 Task: Add a new contact named 'Jonas Jones' and insert the 'Ms. Sally' business card.
Action: Mouse moved to (11, 77)
Screenshot: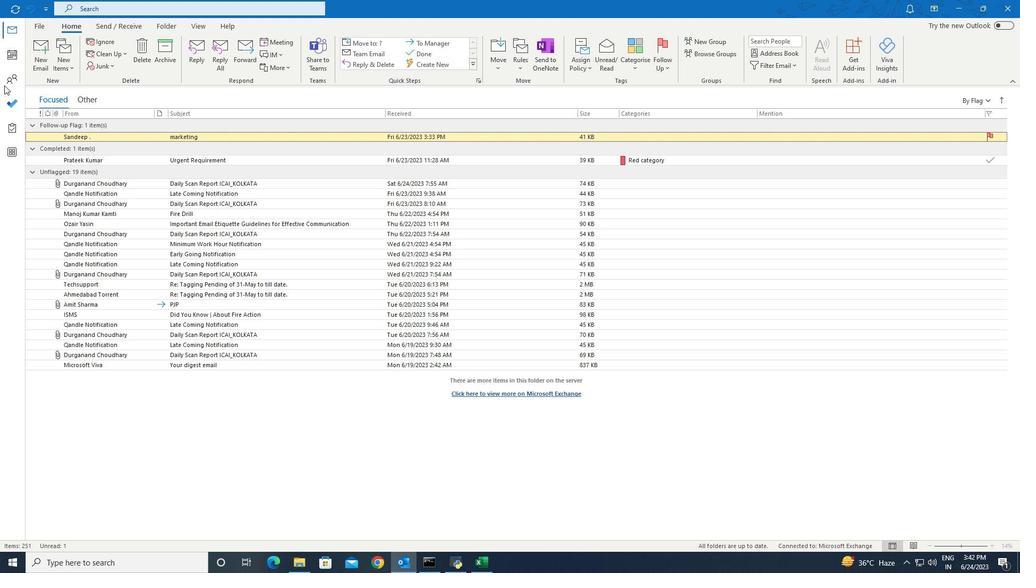 
Action: Mouse pressed left at (11, 77)
Screenshot: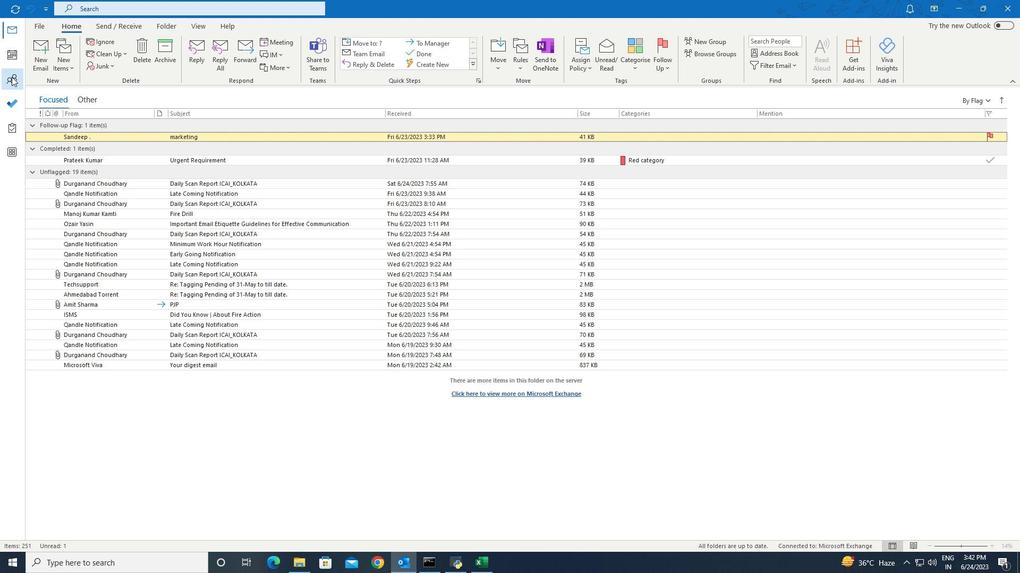 
Action: Mouse moved to (46, 64)
Screenshot: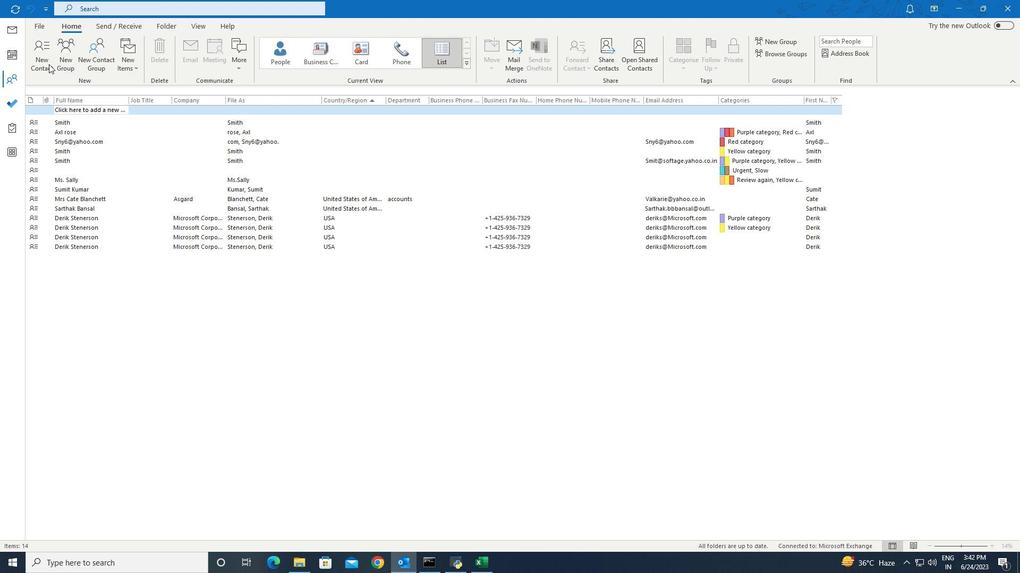 
Action: Mouse pressed left at (46, 64)
Screenshot: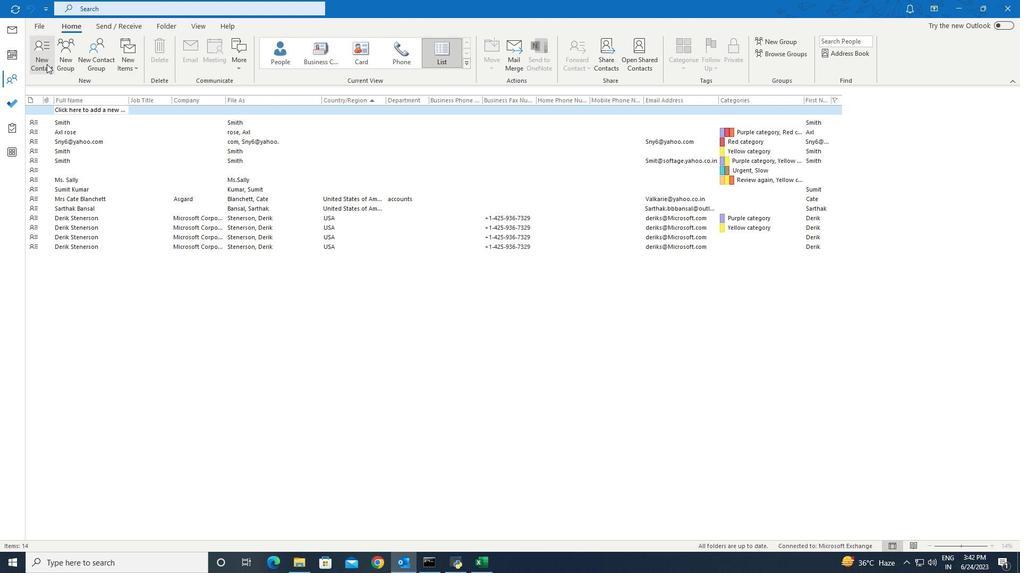 
Action: Mouse moved to (148, 146)
Screenshot: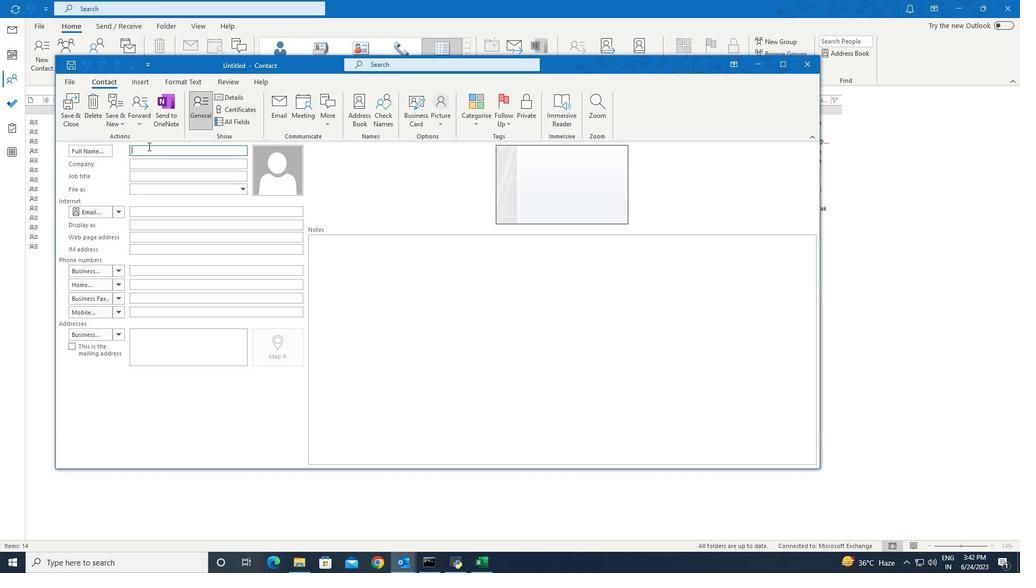 
Action: Key pressed <Key.shift>Jonas<Key.space><Key.shift>Jones
Screenshot: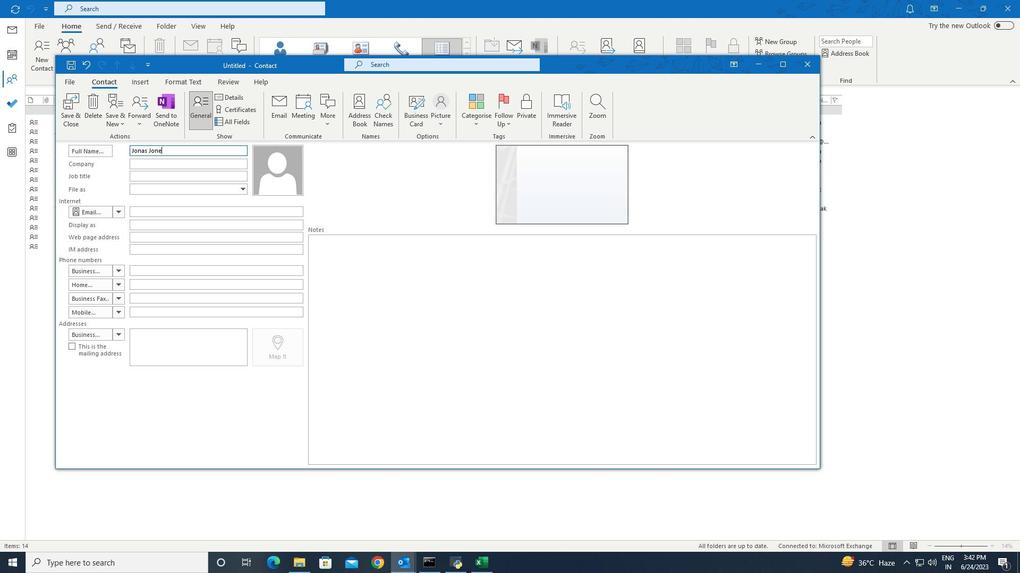 
Action: Mouse moved to (138, 83)
Screenshot: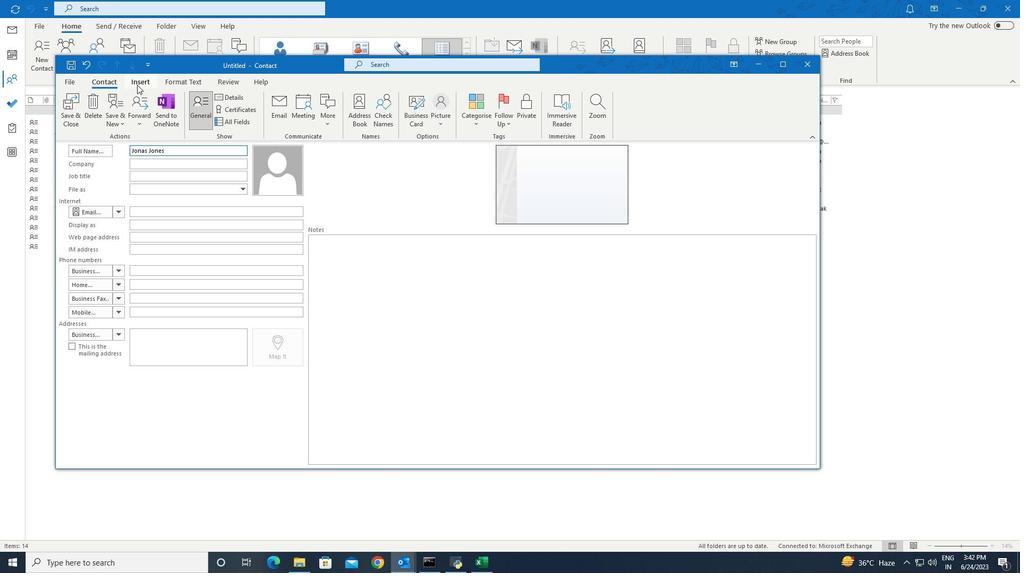 
Action: Mouse pressed left at (138, 83)
Screenshot: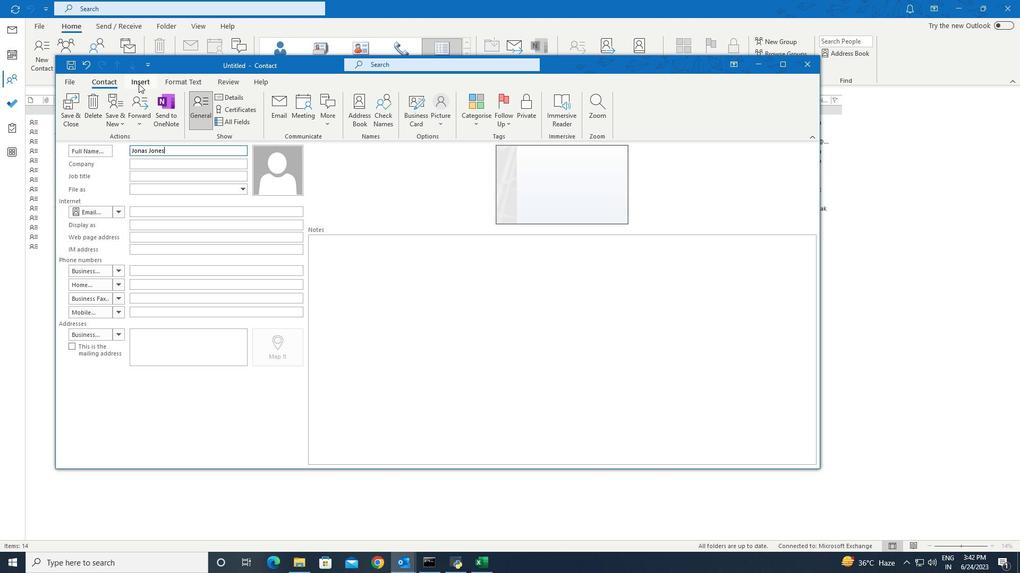
Action: Mouse moved to (126, 120)
Screenshot: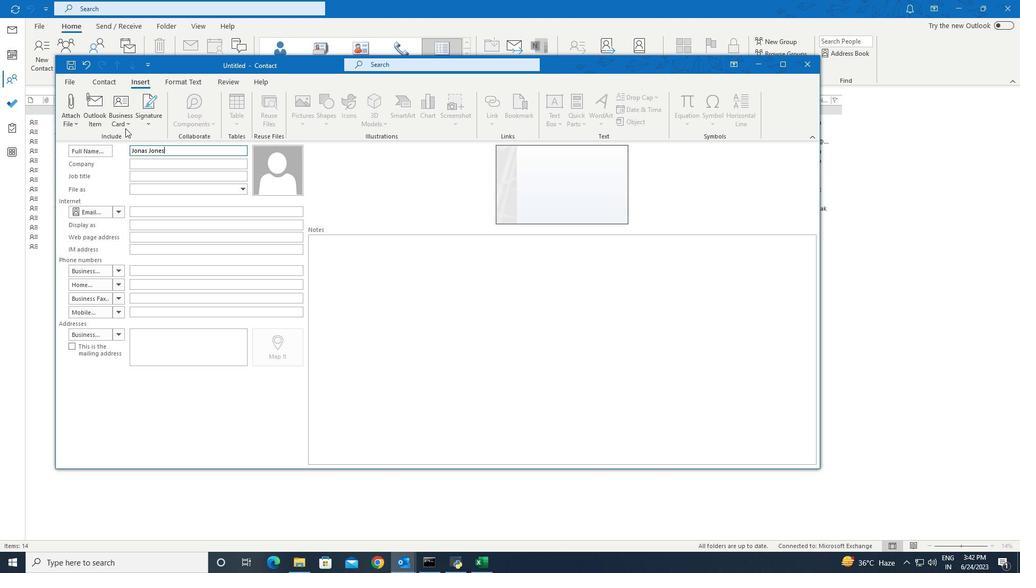 
Action: Mouse pressed left at (126, 120)
Screenshot: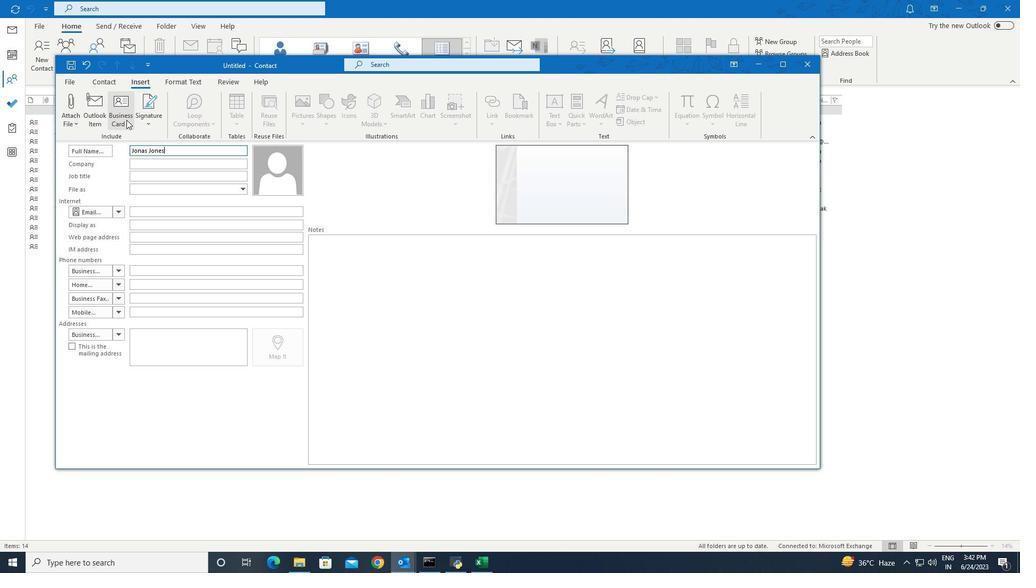 
Action: Mouse moved to (151, 134)
Screenshot: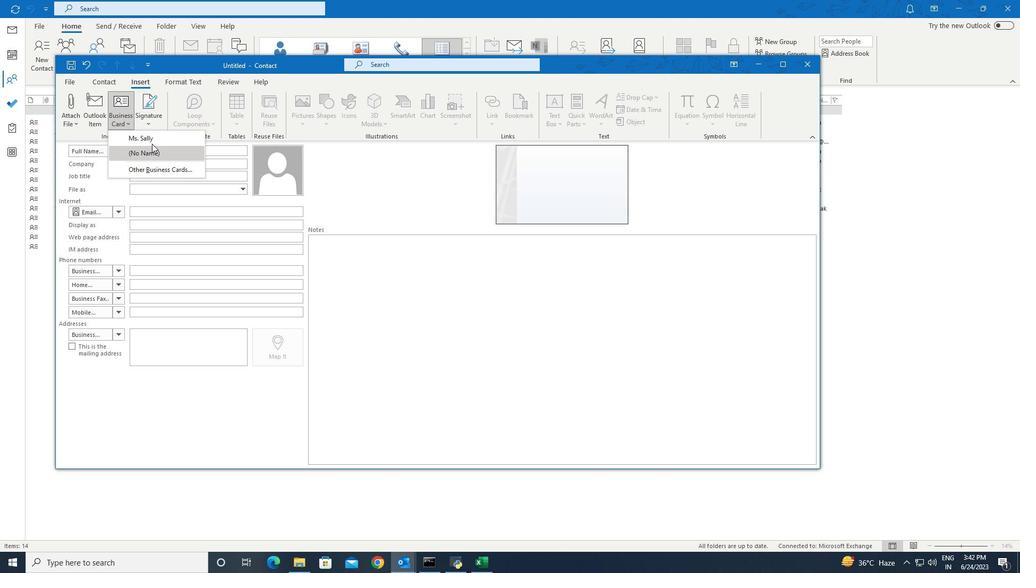 
Action: Mouse pressed left at (151, 134)
Screenshot: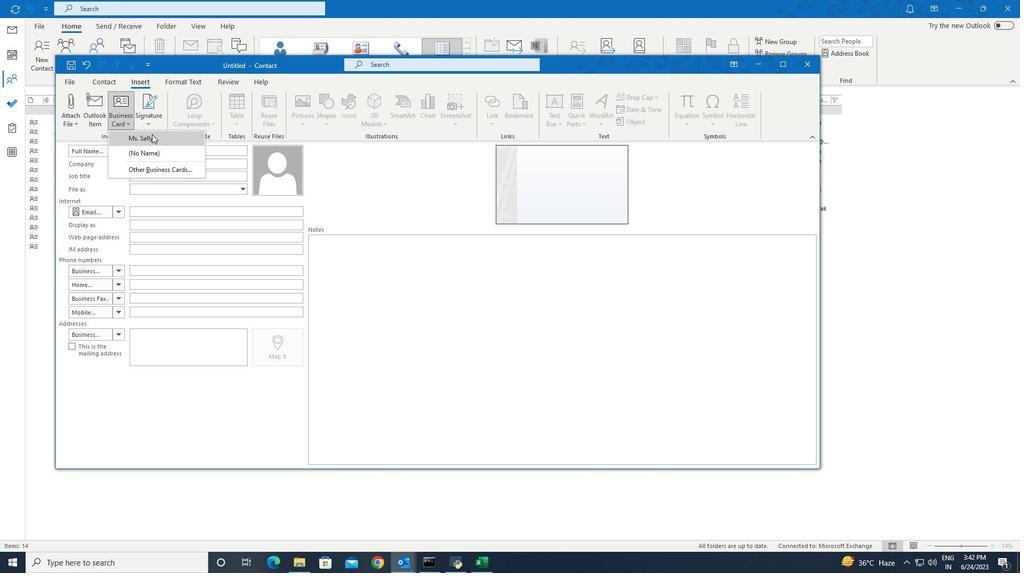 
Action: Mouse moved to (98, 85)
Screenshot: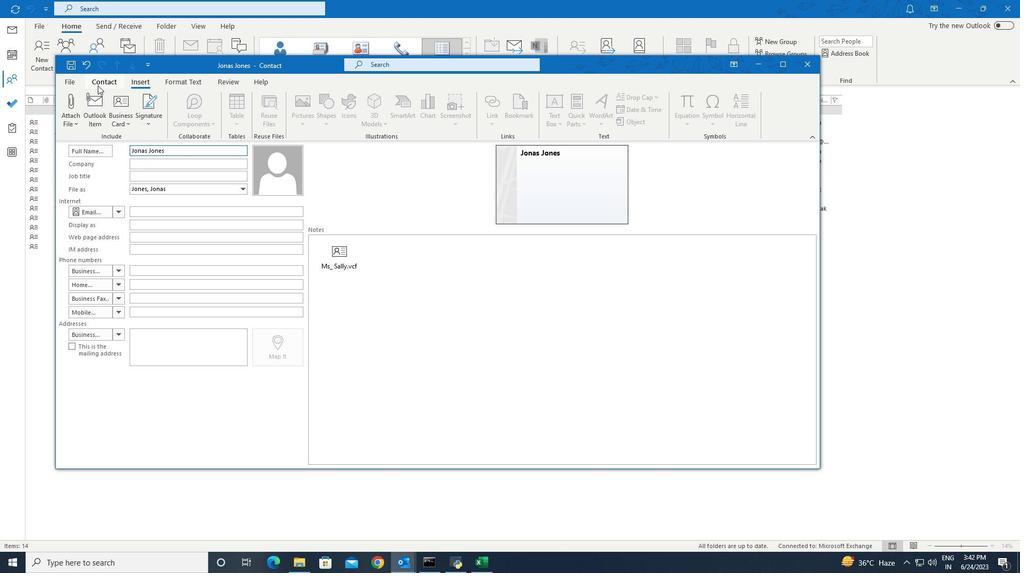 
Action: Mouse pressed left at (98, 85)
Screenshot: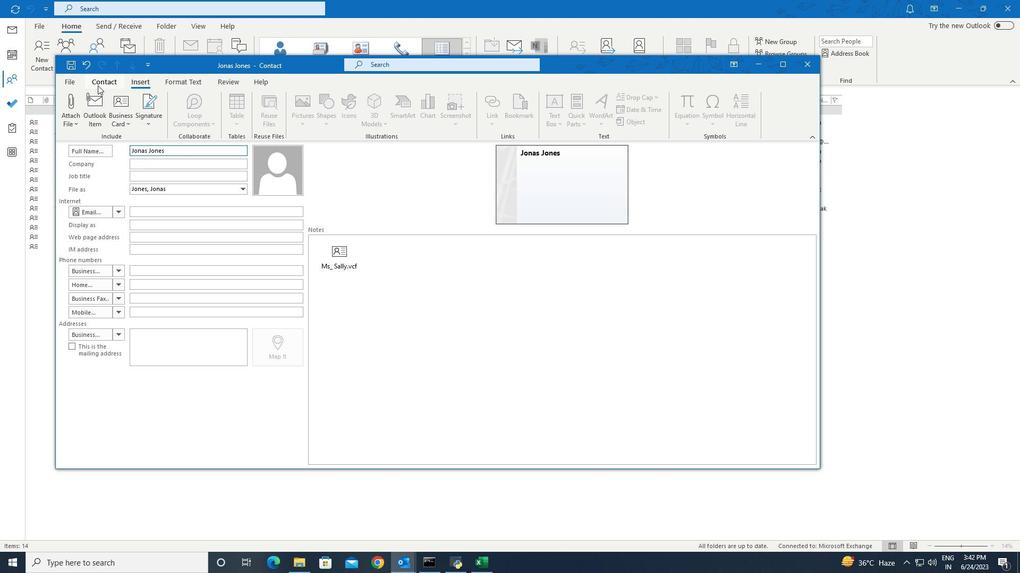 
Action: Mouse moved to (74, 120)
Screenshot: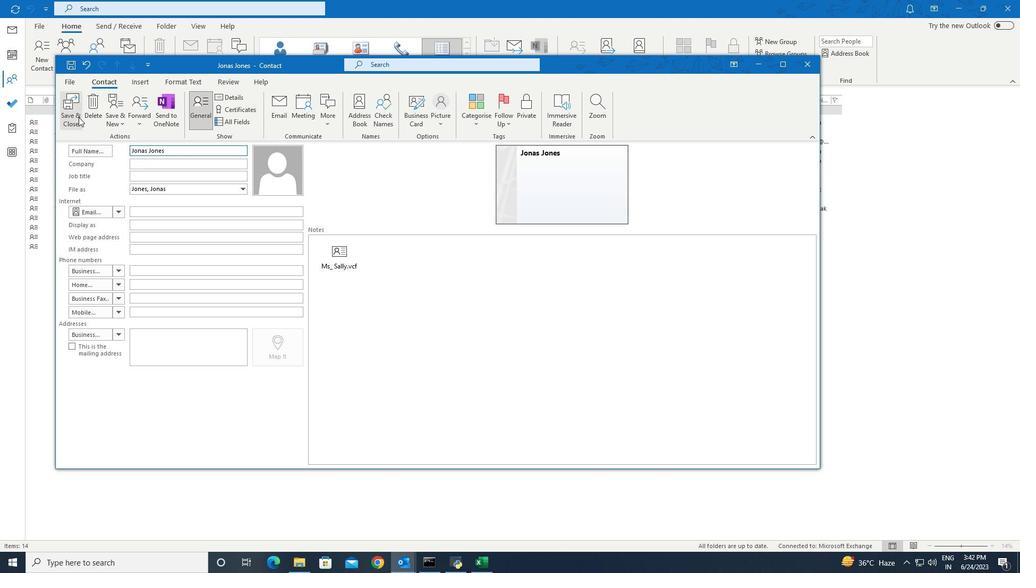 
Action: Mouse pressed left at (74, 120)
Screenshot: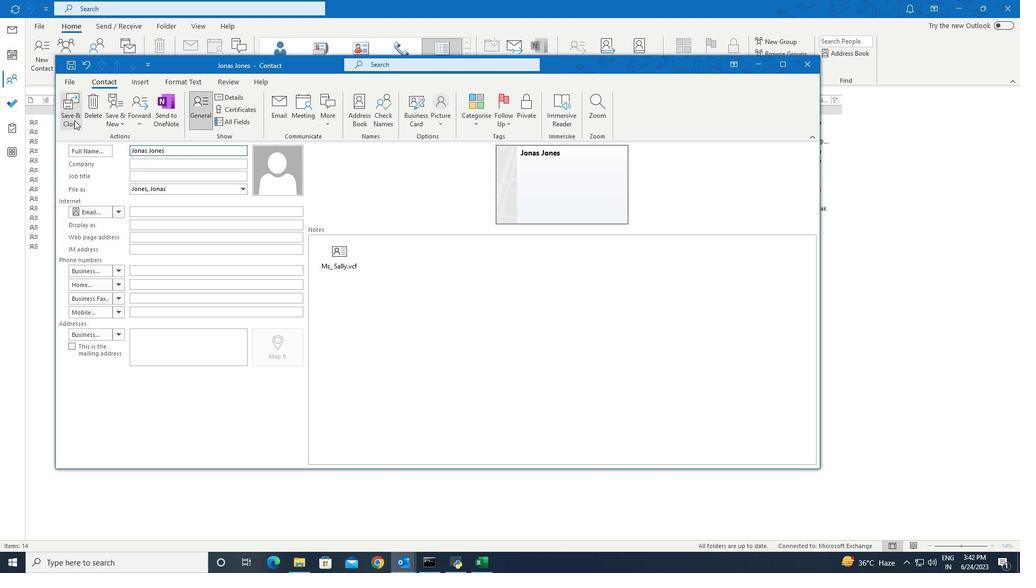 
